 Task: Use the formula "RSQ" in spreadsheet "Project portfolio".
Action: Mouse pressed left at (197, 239)
Screenshot: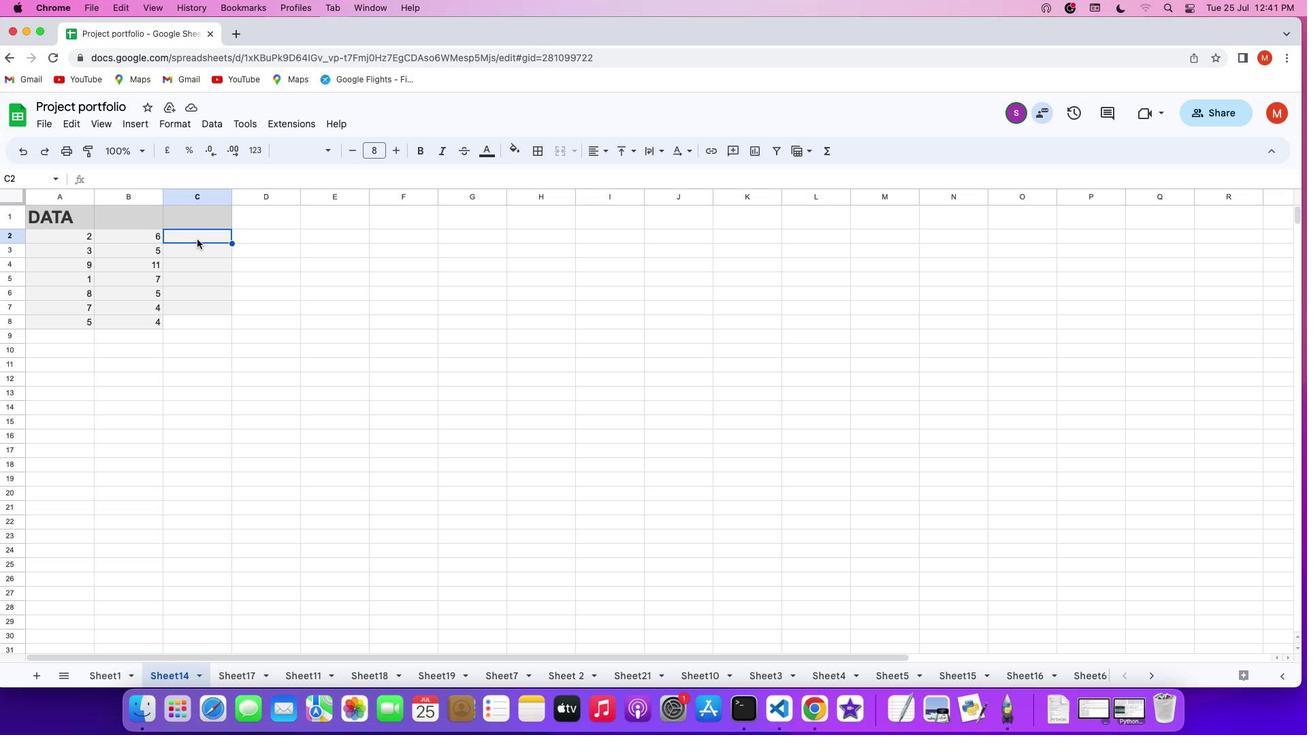 
Action: Mouse pressed left at (197, 239)
Screenshot: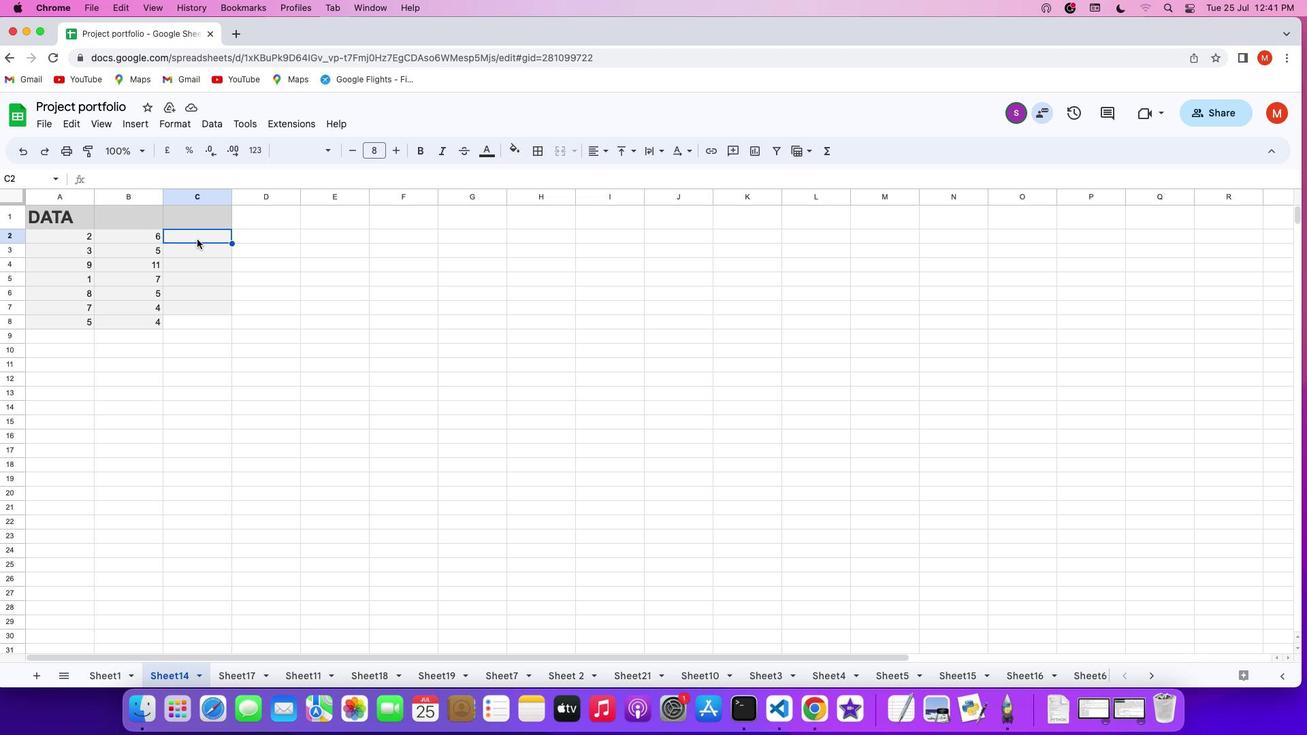 
Action: Key pressed '='Key.shift
Screenshot: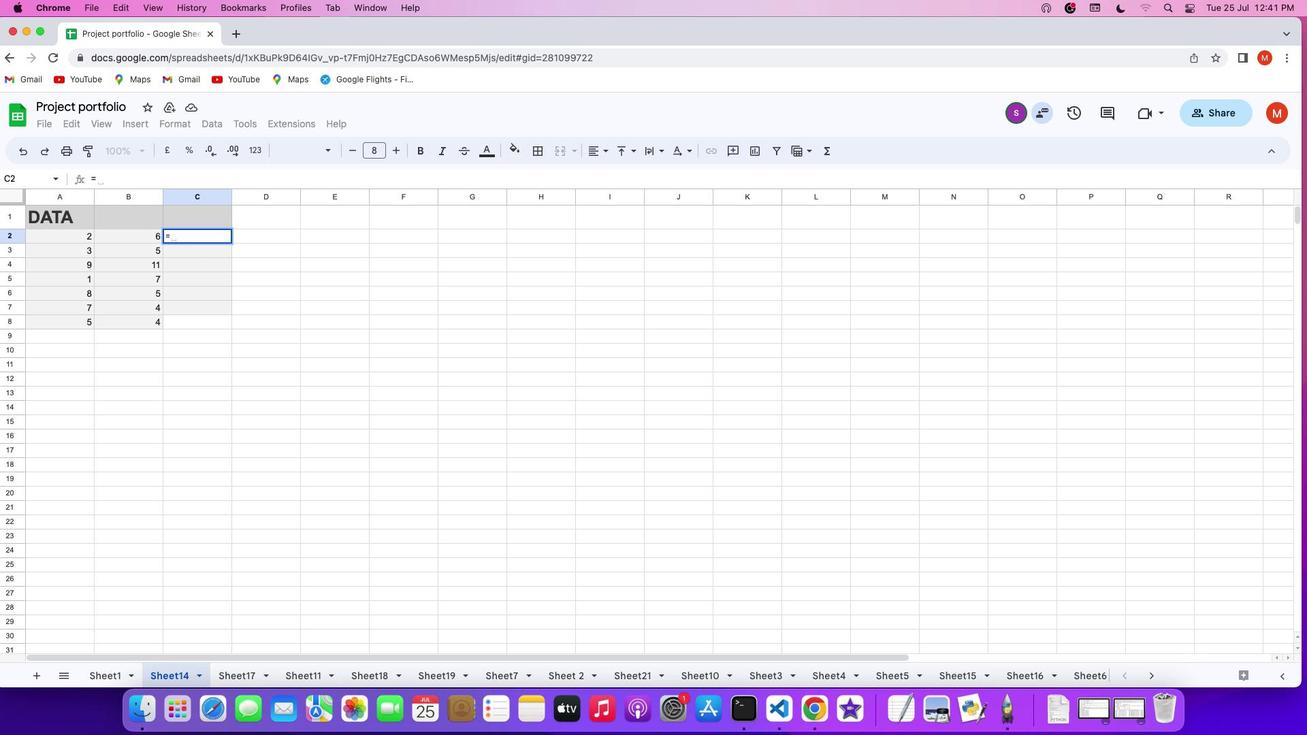
Action: Mouse moved to (835, 145)
Screenshot: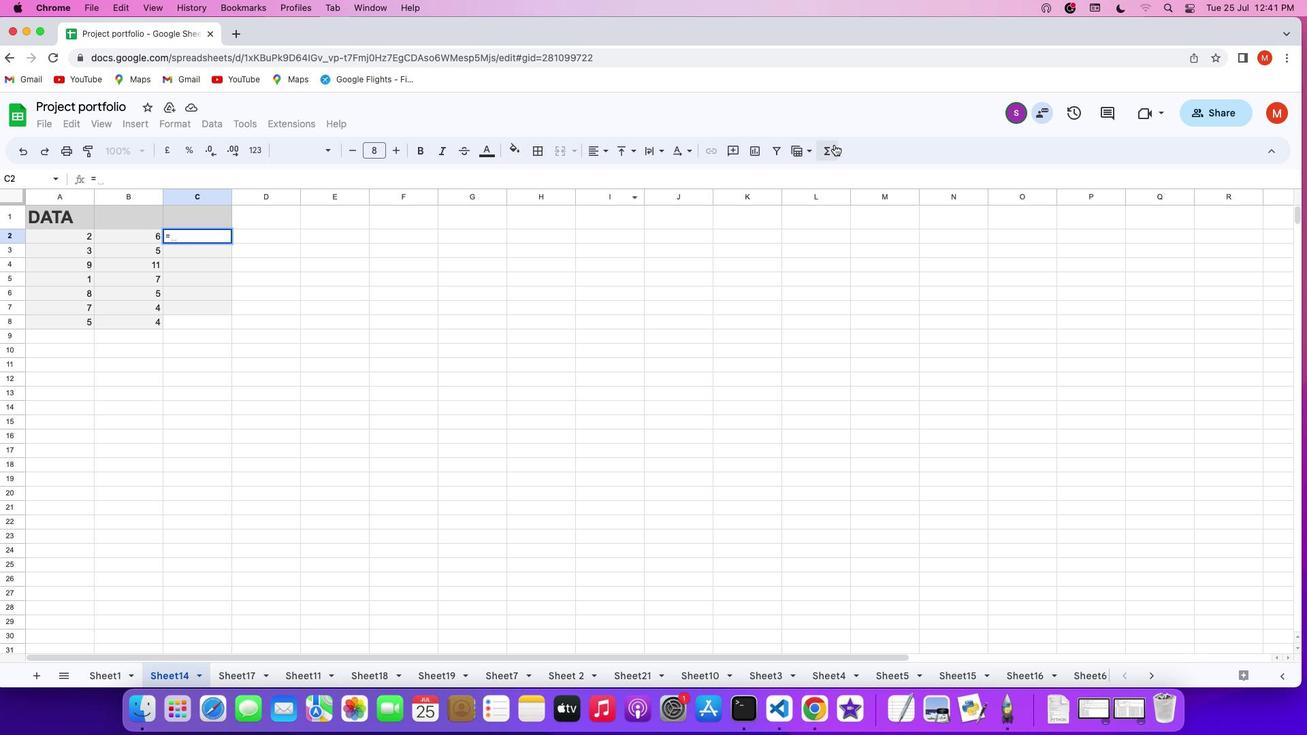 
Action: Mouse pressed left at (835, 145)
Screenshot: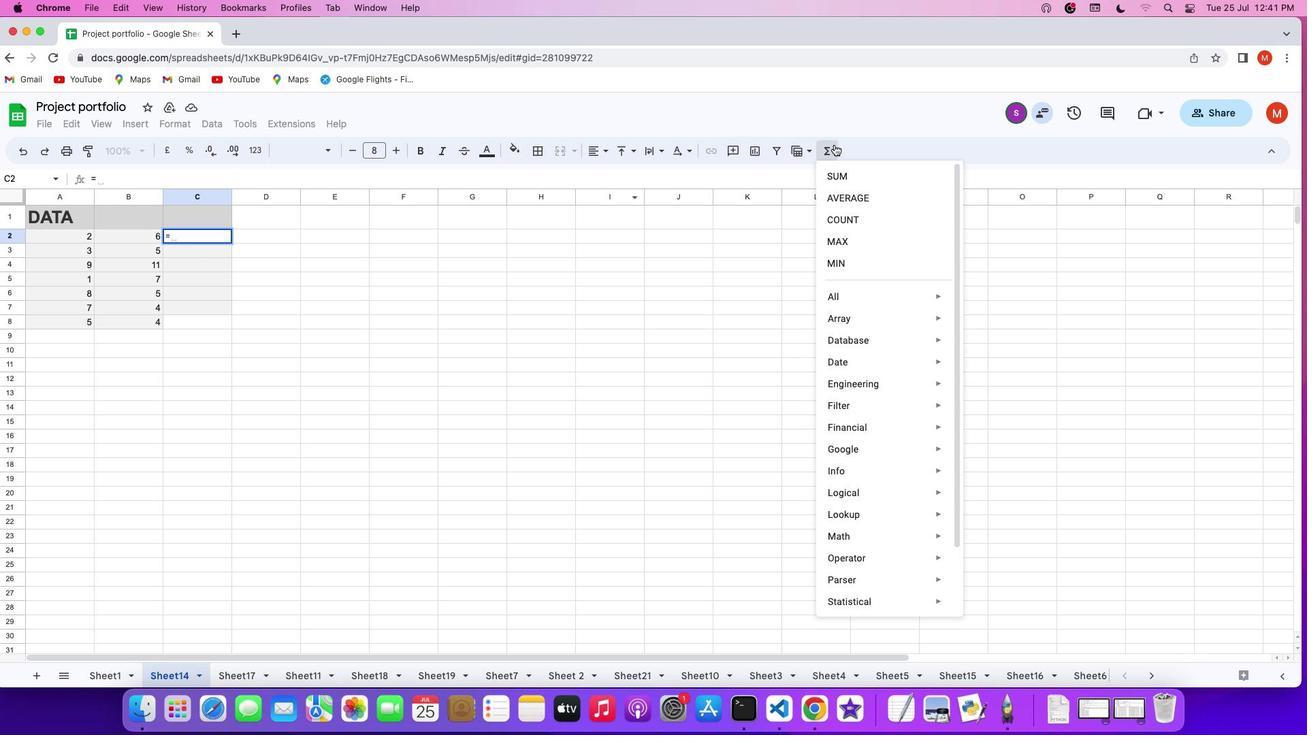 
Action: Mouse moved to (1006, 542)
Screenshot: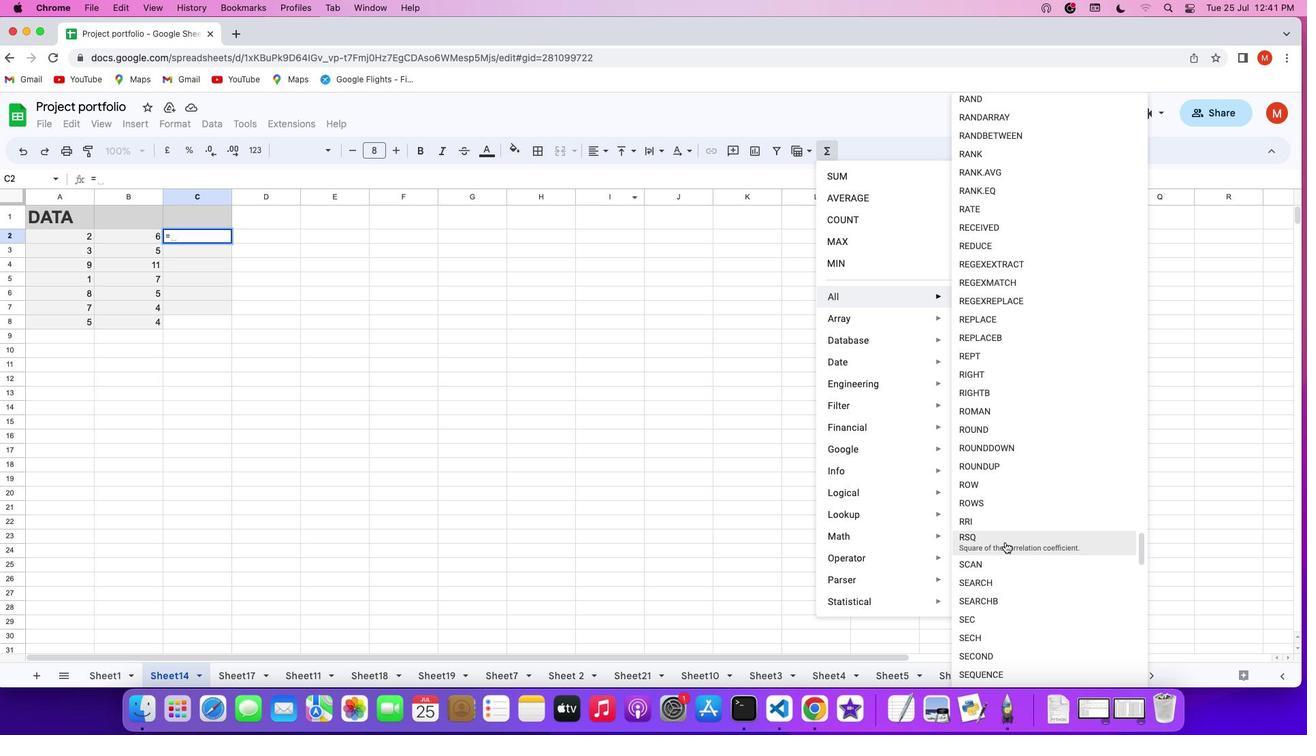 
Action: Mouse pressed left at (1006, 542)
Screenshot: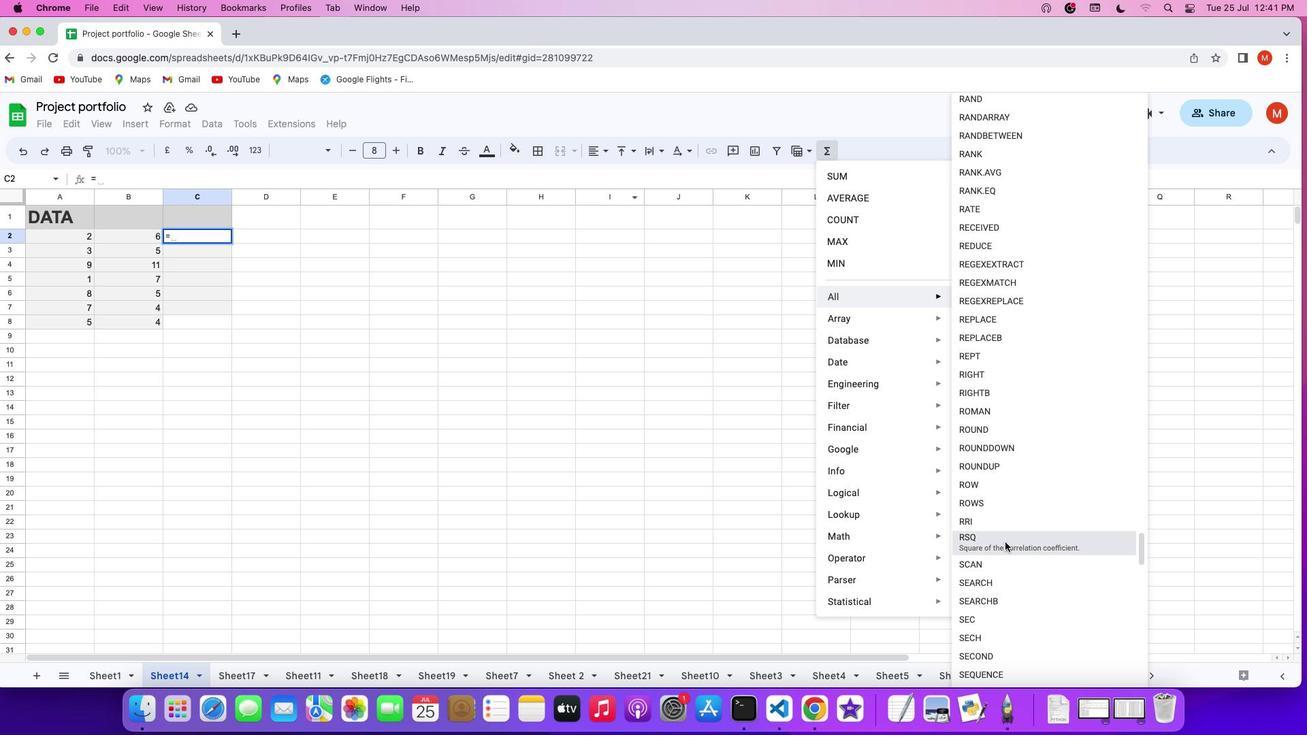 
Action: Mouse moved to (79, 234)
Screenshot: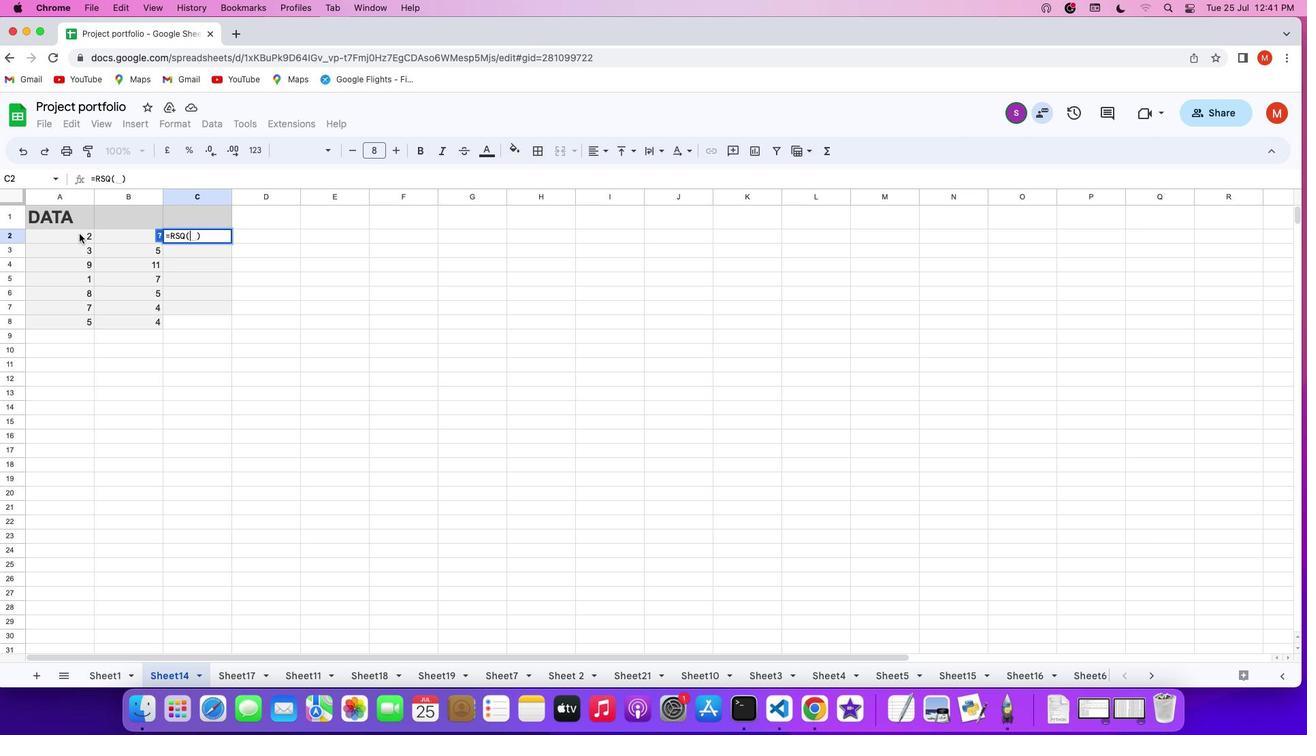 
Action: Mouse pressed left at (79, 234)
Screenshot: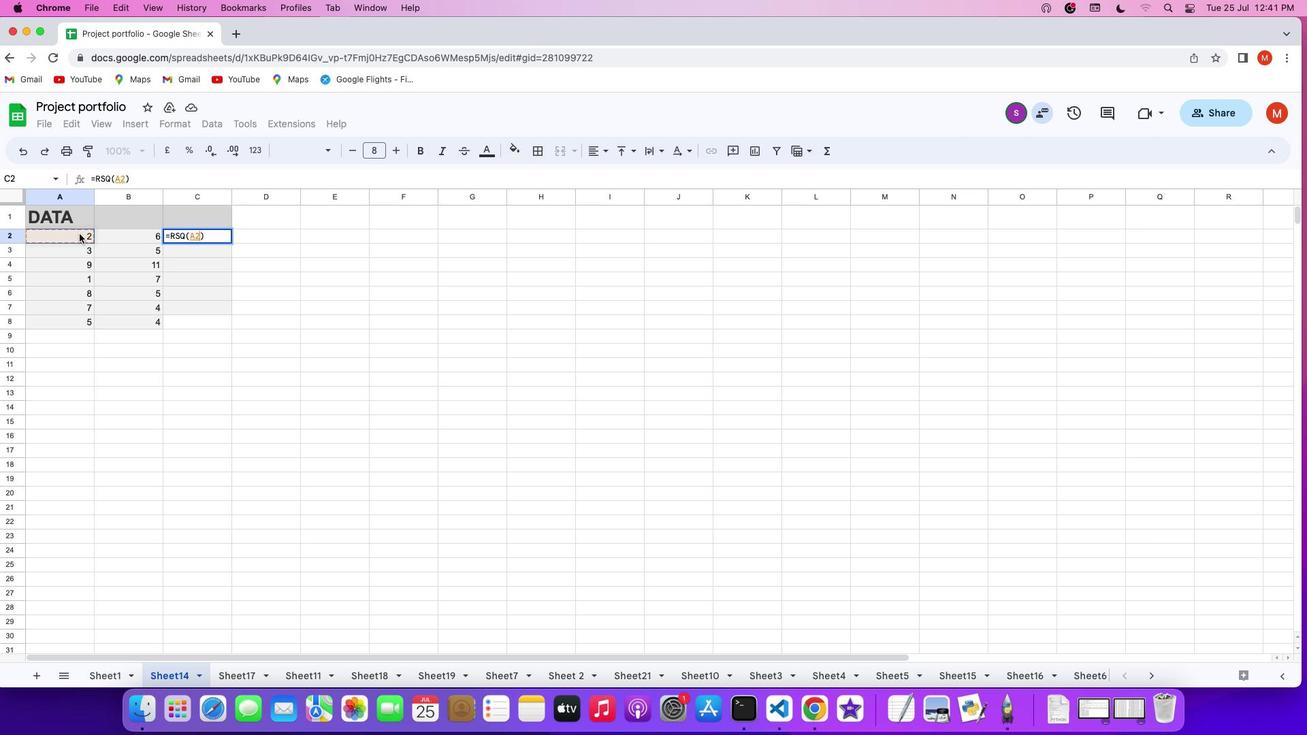 
Action: Mouse moved to (71, 323)
Screenshot: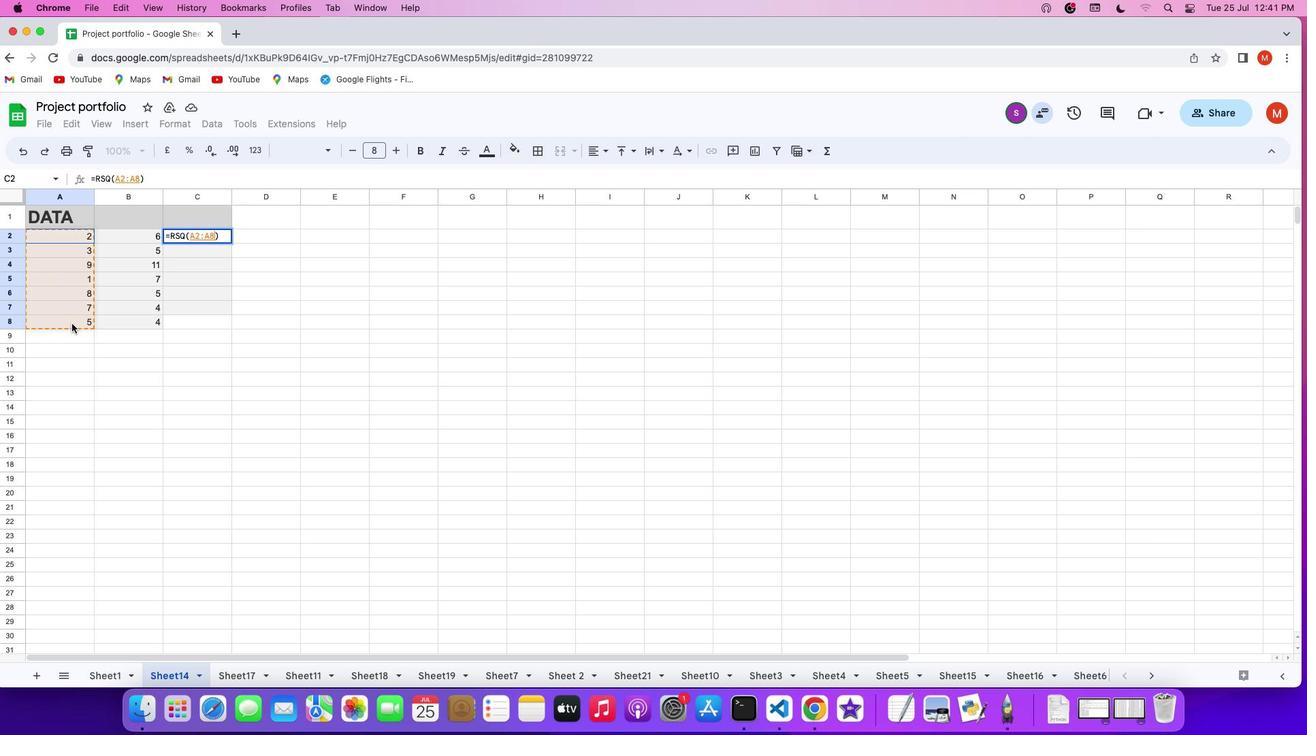 
Action: Key pressed ','
Screenshot: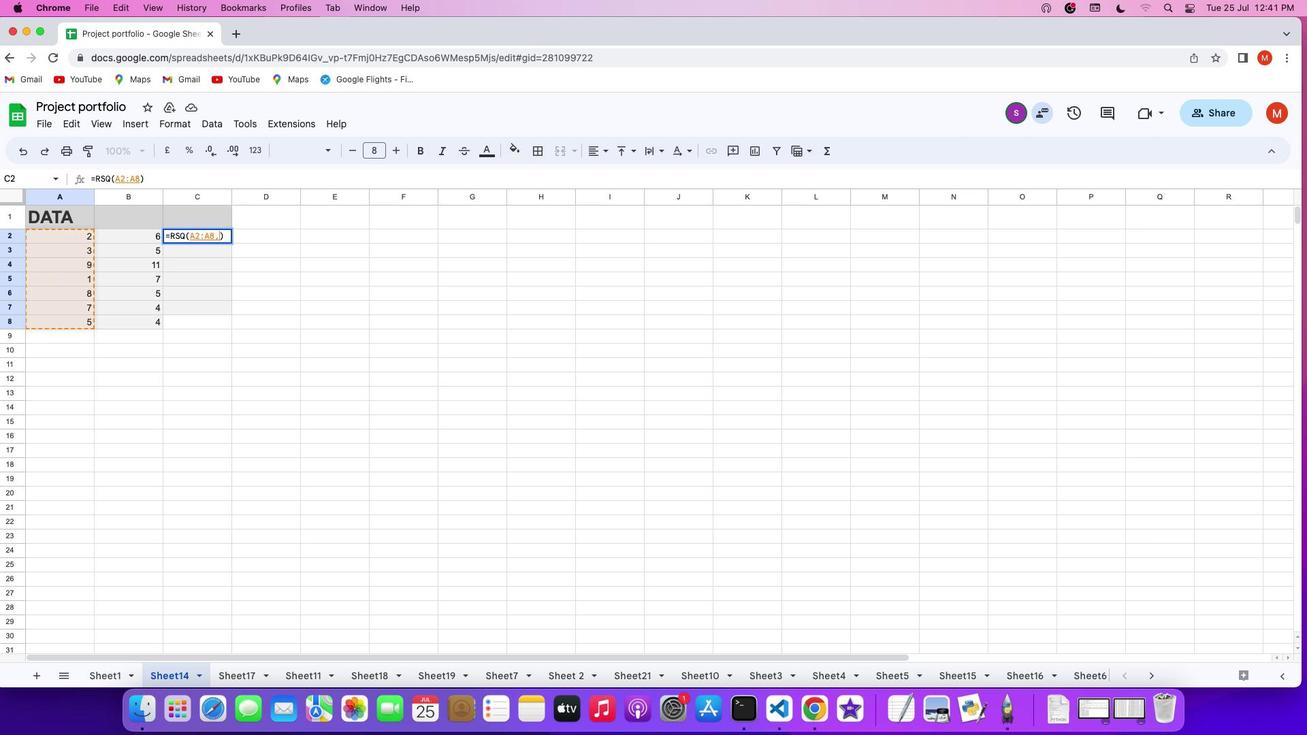 
Action: Mouse moved to (128, 232)
Screenshot: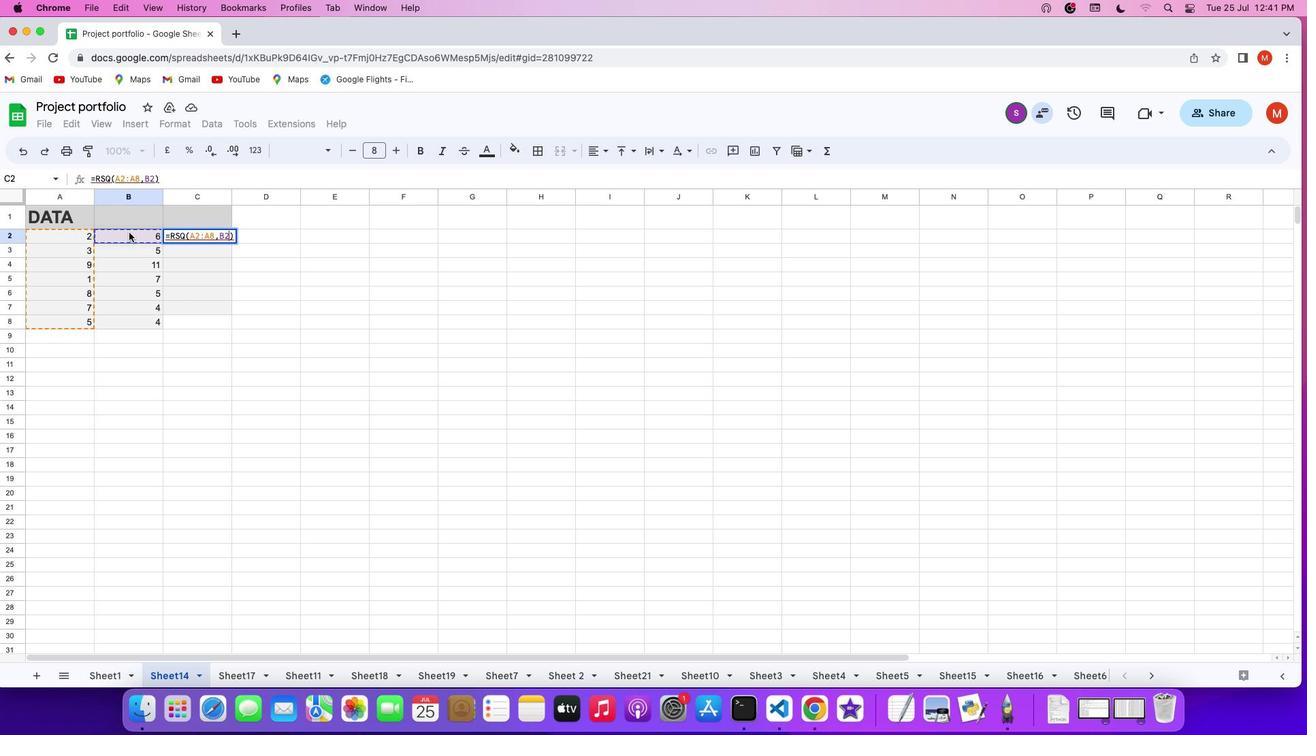
Action: Mouse pressed left at (128, 232)
Screenshot: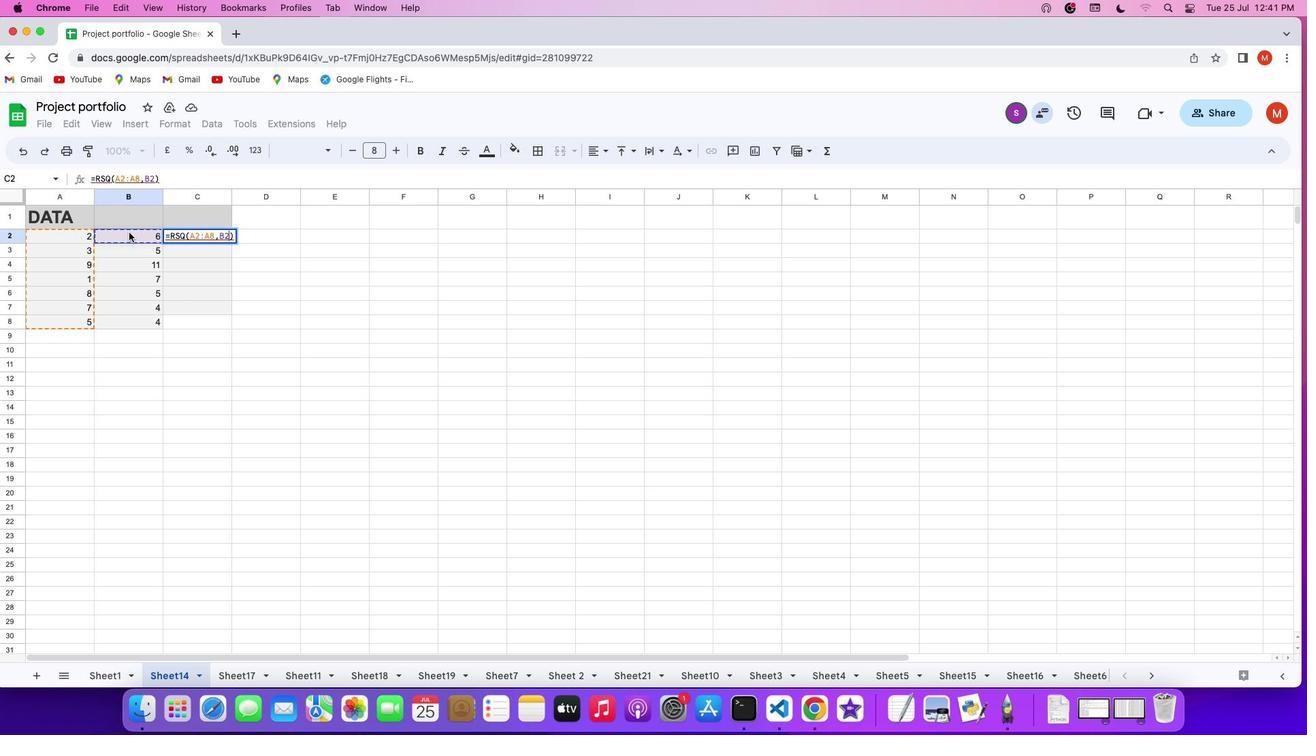 
Action: Mouse moved to (239, 348)
Screenshot: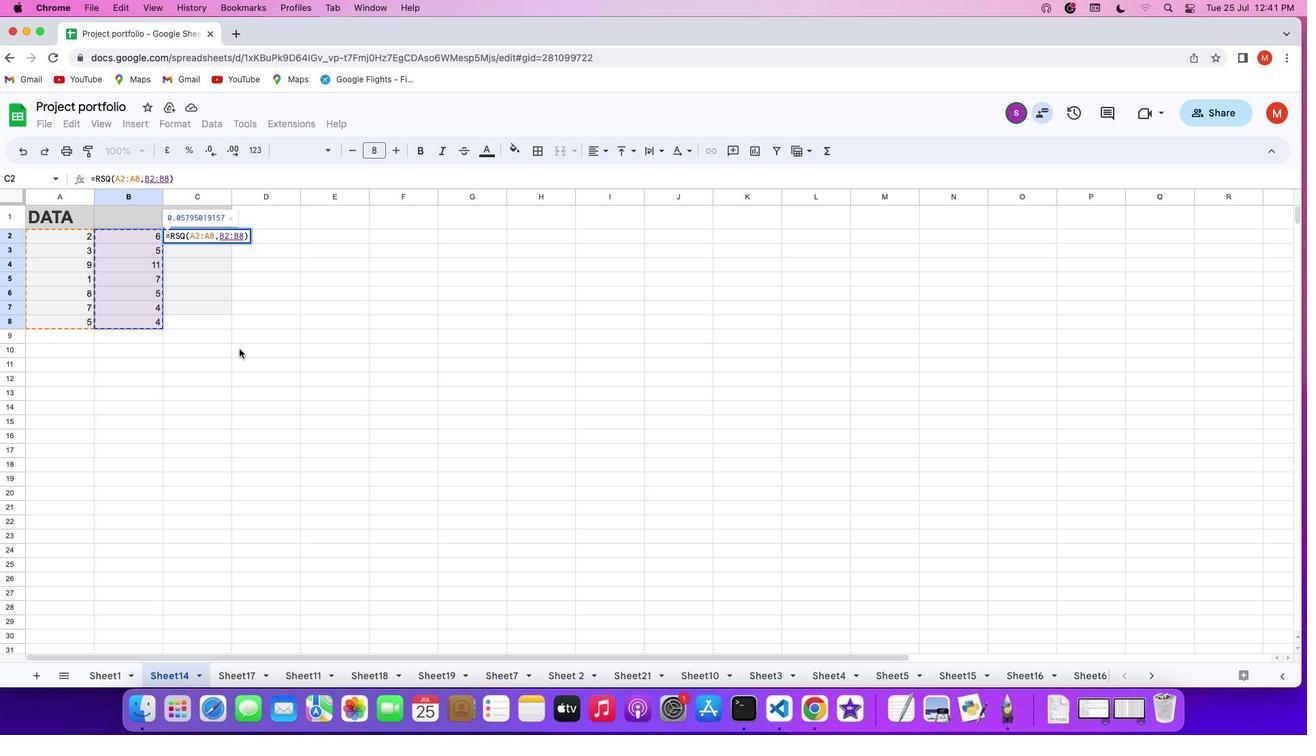 
Action: Key pressed Key.enter
Screenshot: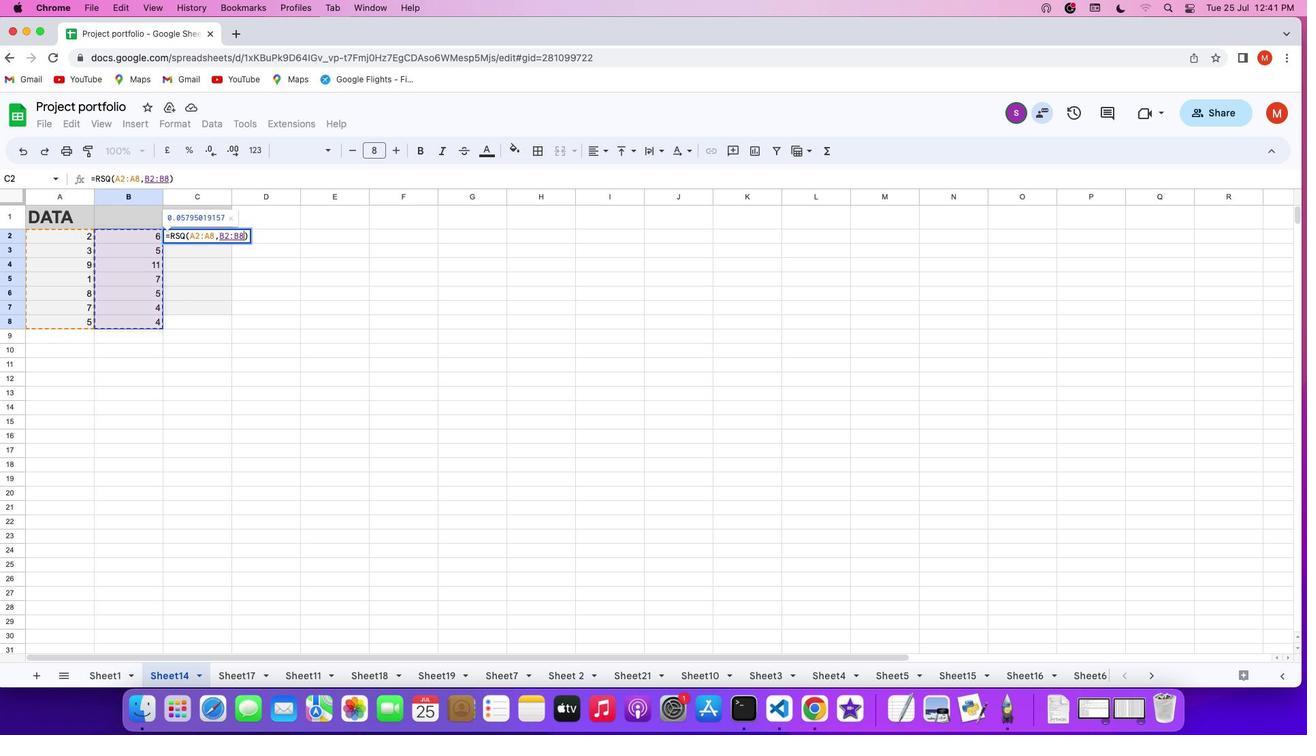 
